 Task: Display resolved comments.
Action: Mouse moved to (843, 67)
Screenshot: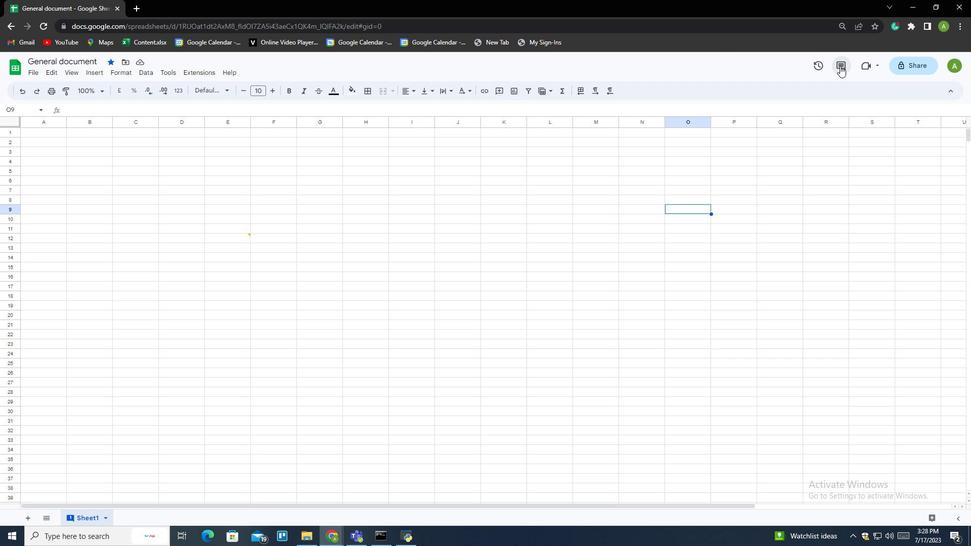 
Action: Mouse pressed left at (843, 67)
Screenshot: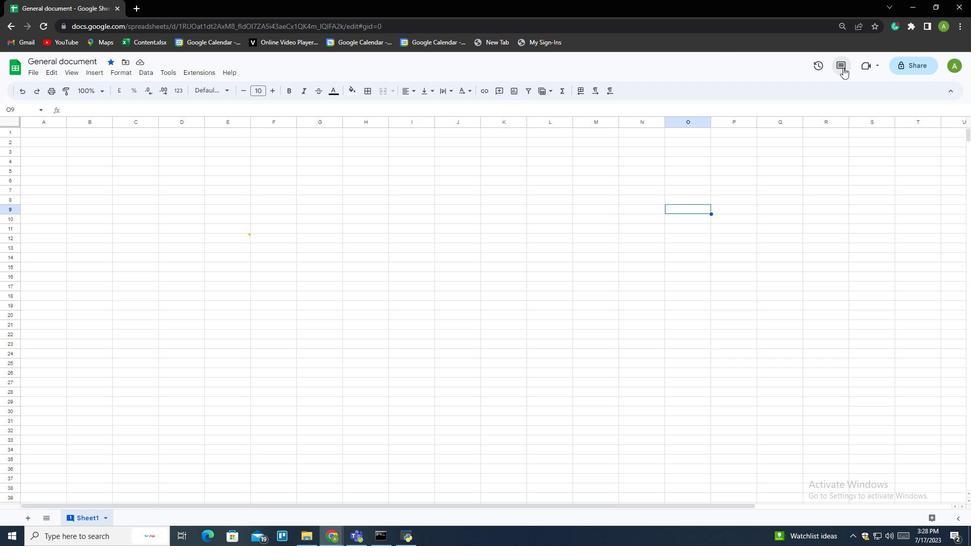
Action: Mouse moved to (852, 121)
Screenshot: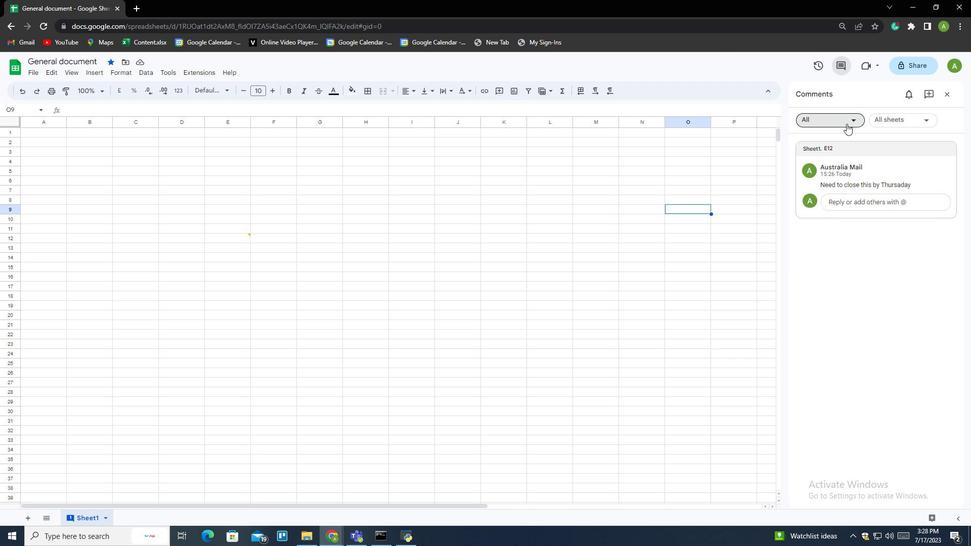 
Action: Mouse pressed left at (852, 121)
Screenshot: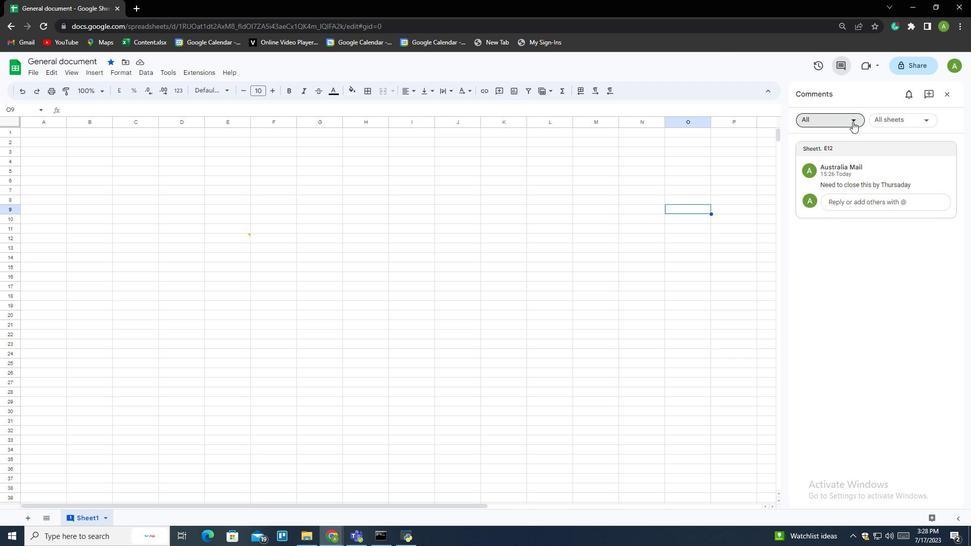
Action: Mouse moved to (836, 184)
Screenshot: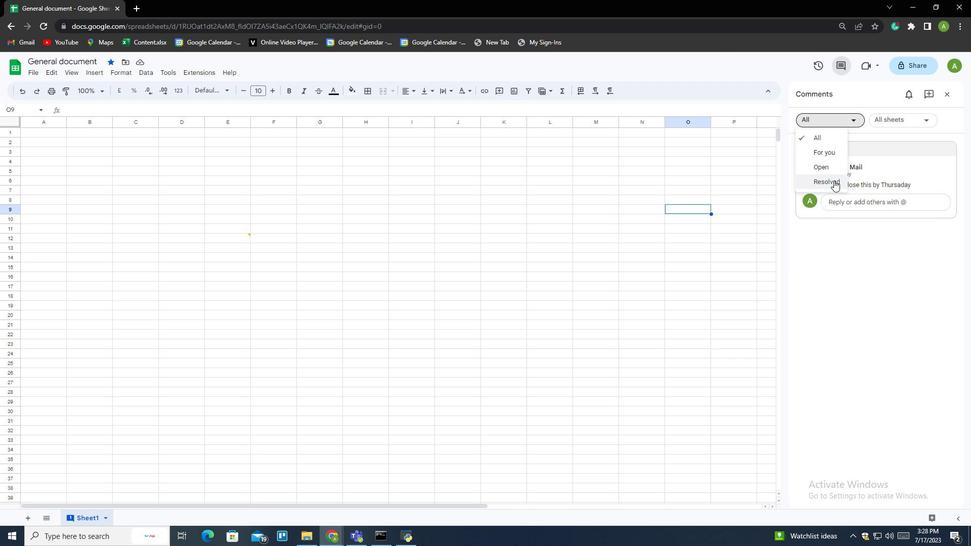 
Action: Mouse pressed left at (836, 184)
Screenshot: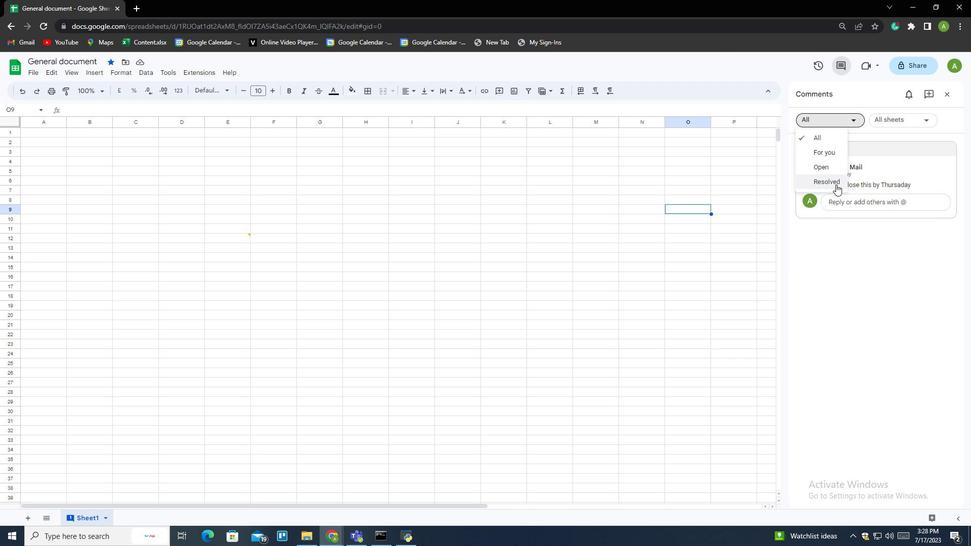 
